 Task: Add Bulk Foods No Sugar Added Milk Chocolate Almonds to the cart.
Action: Mouse moved to (19, 55)
Screenshot: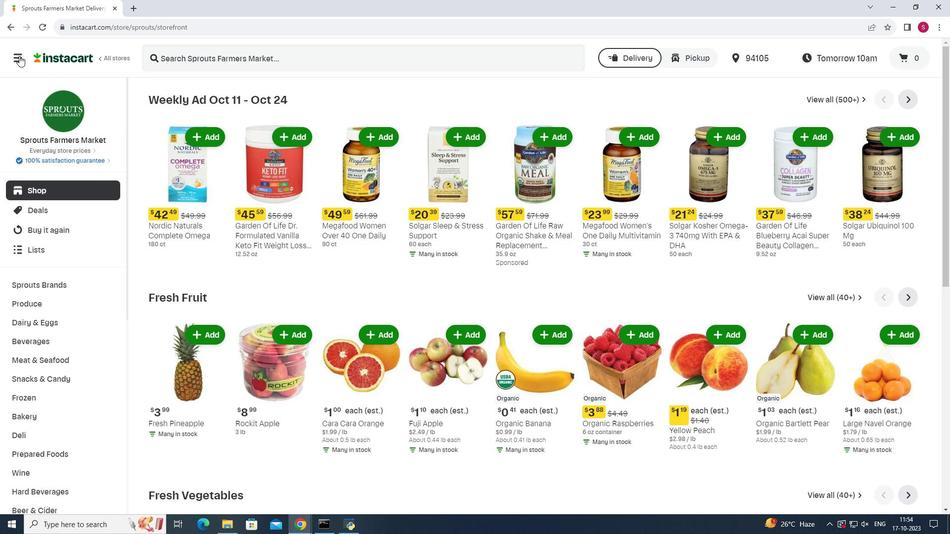 
Action: Mouse pressed left at (19, 55)
Screenshot: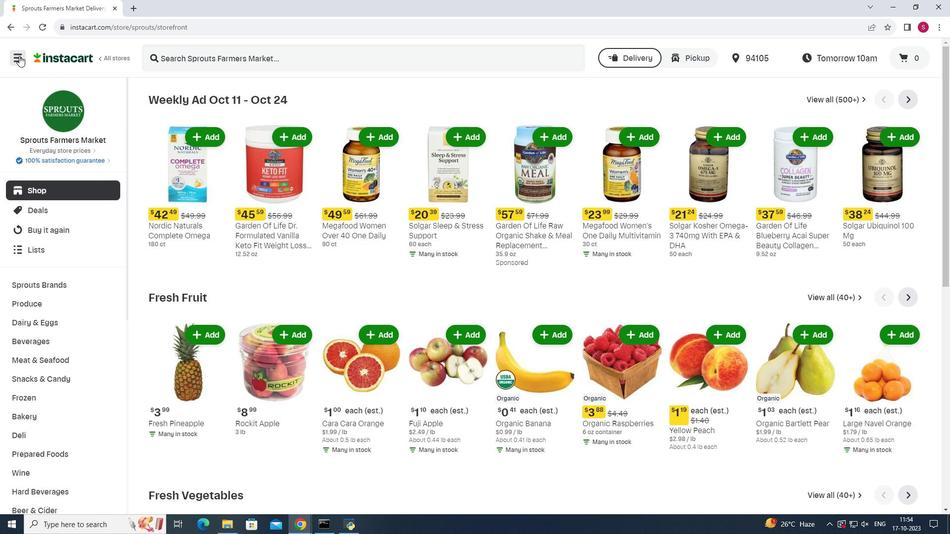 
Action: Mouse moved to (56, 259)
Screenshot: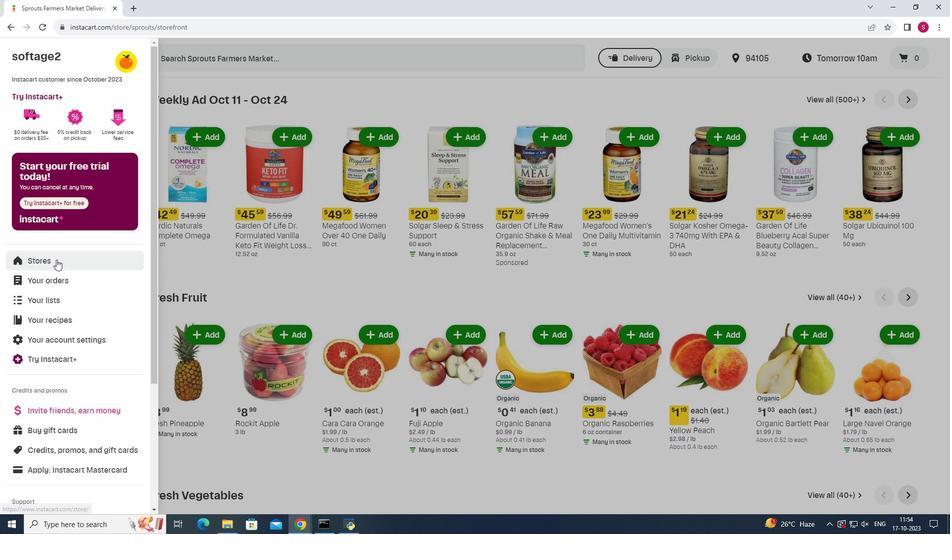 
Action: Mouse pressed left at (56, 259)
Screenshot: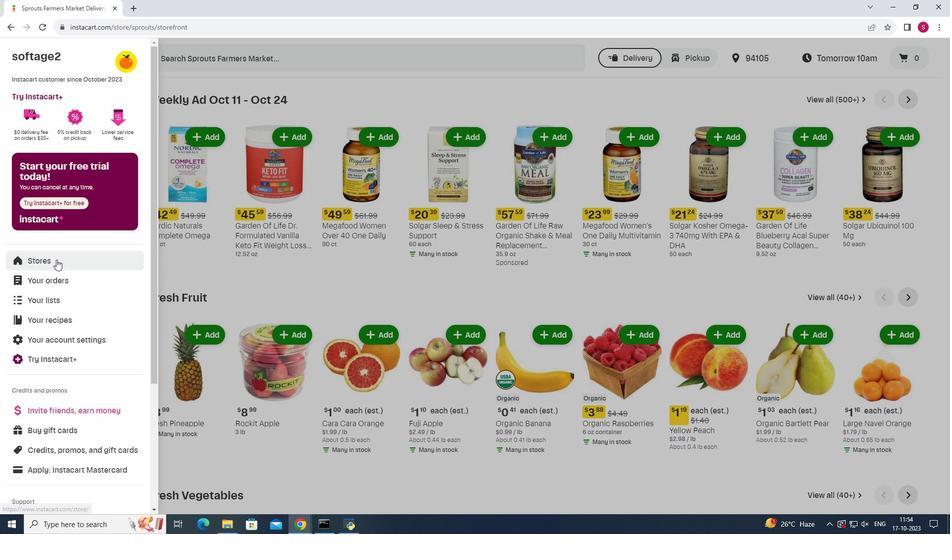 
Action: Mouse moved to (233, 88)
Screenshot: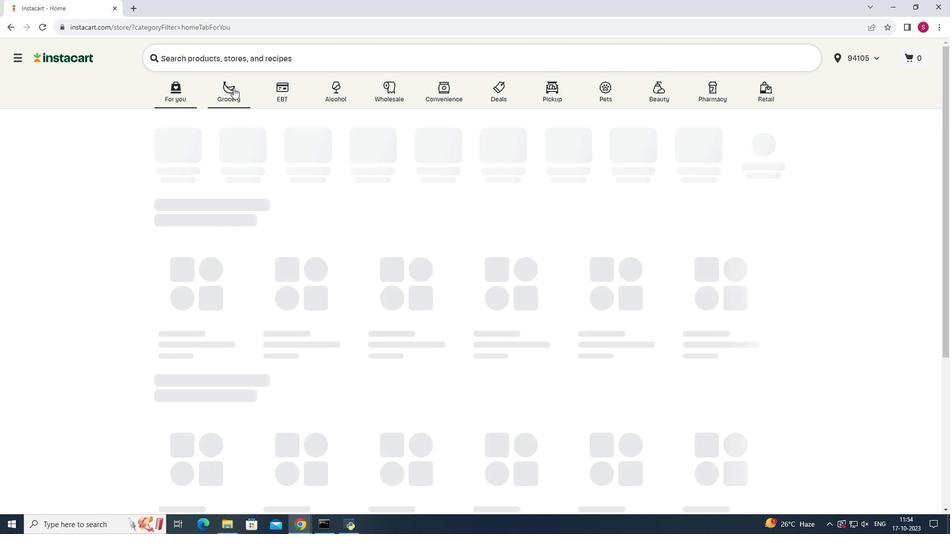 
Action: Mouse pressed left at (233, 88)
Screenshot: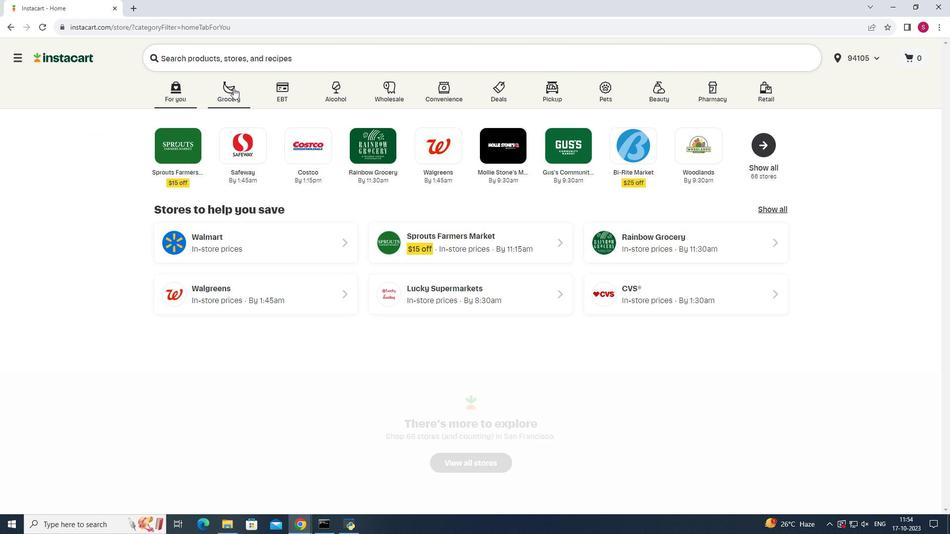 
Action: Mouse moved to (671, 135)
Screenshot: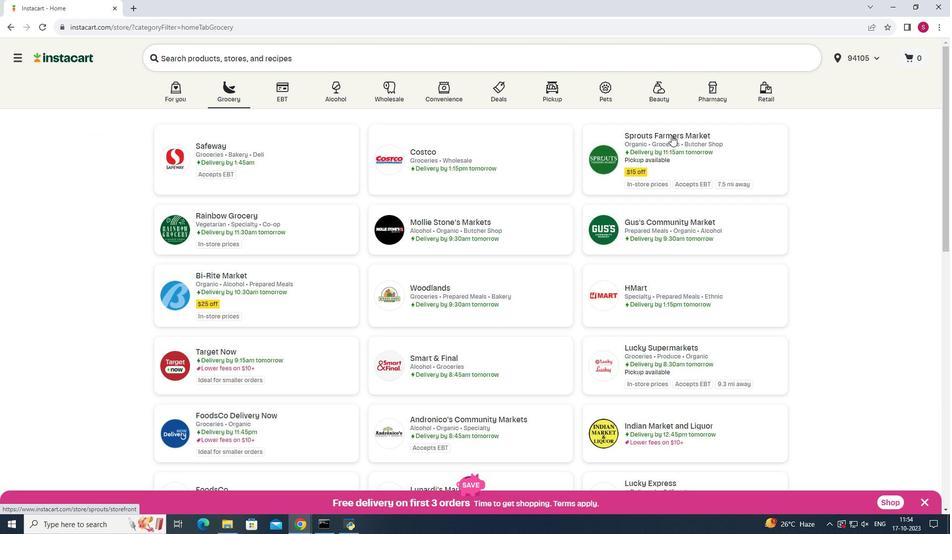 
Action: Mouse pressed left at (671, 135)
Screenshot: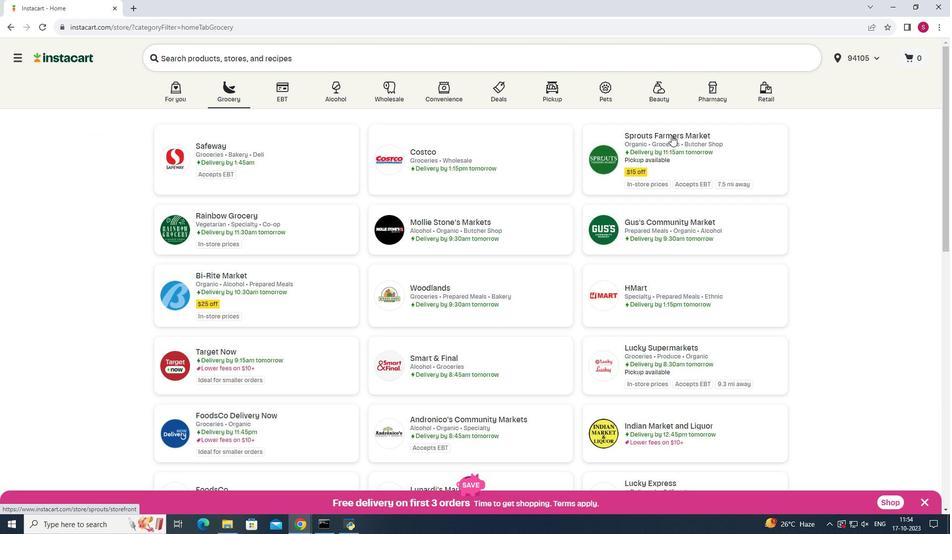 
Action: Mouse moved to (49, 381)
Screenshot: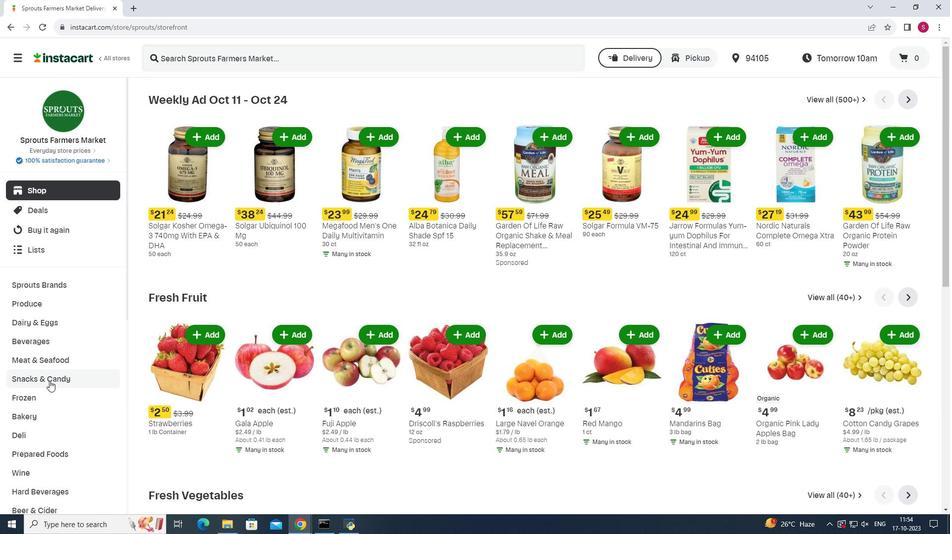 
Action: Mouse pressed left at (49, 381)
Screenshot: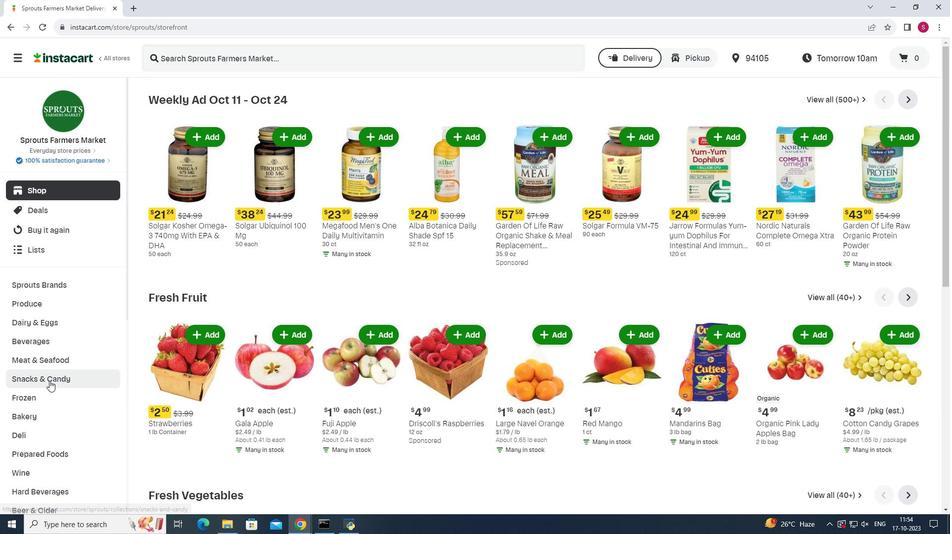 
Action: Mouse pressed left at (49, 381)
Screenshot: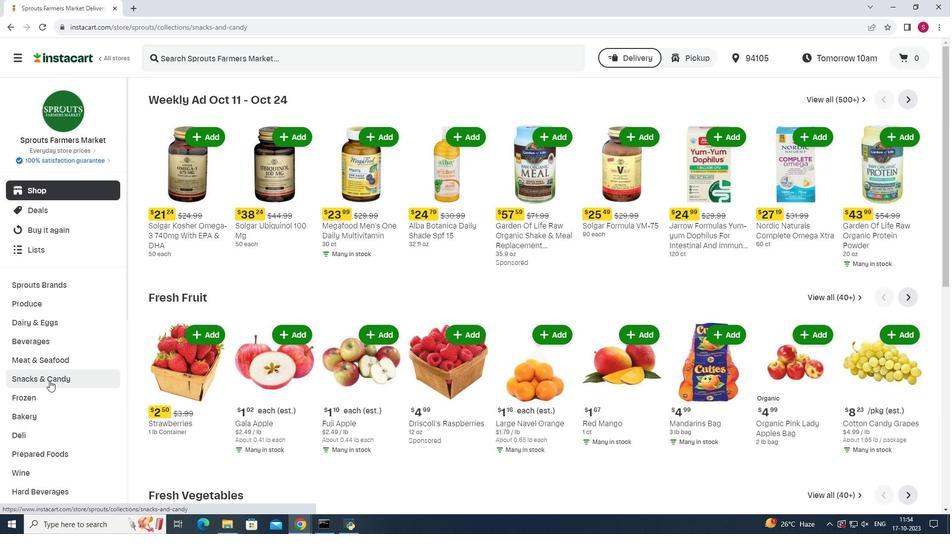 
Action: Mouse moved to (280, 121)
Screenshot: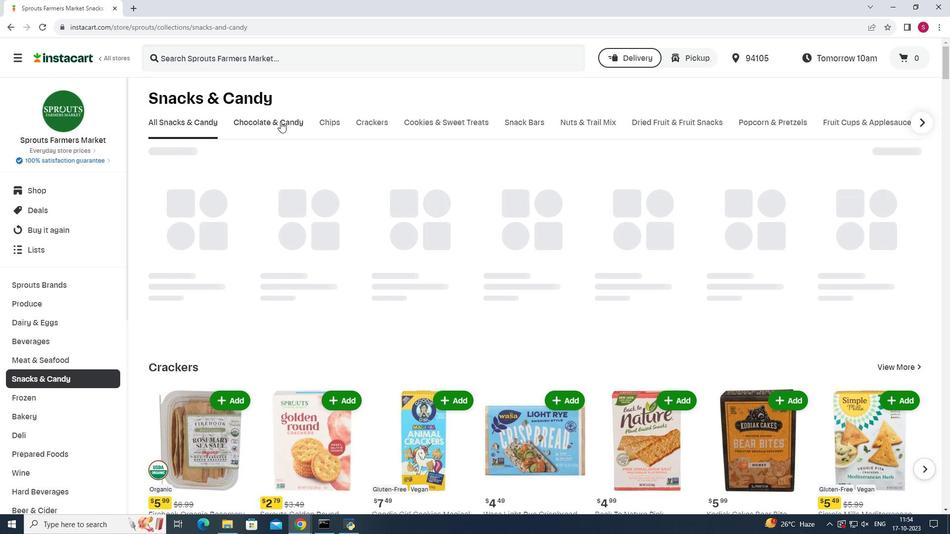 
Action: Mouse pressed left at (280, 121)
Screenshot: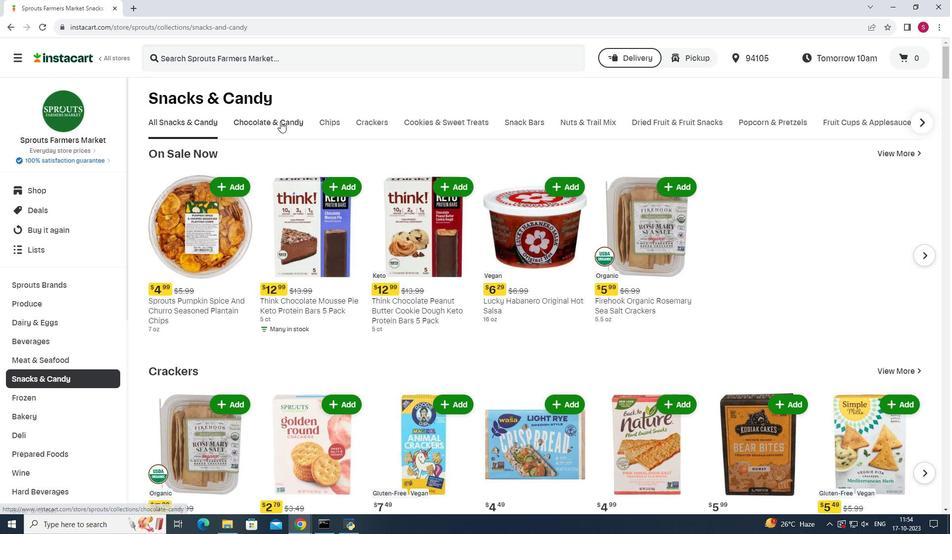 
Action: Mouse moved to (237, 169)
Screenshot: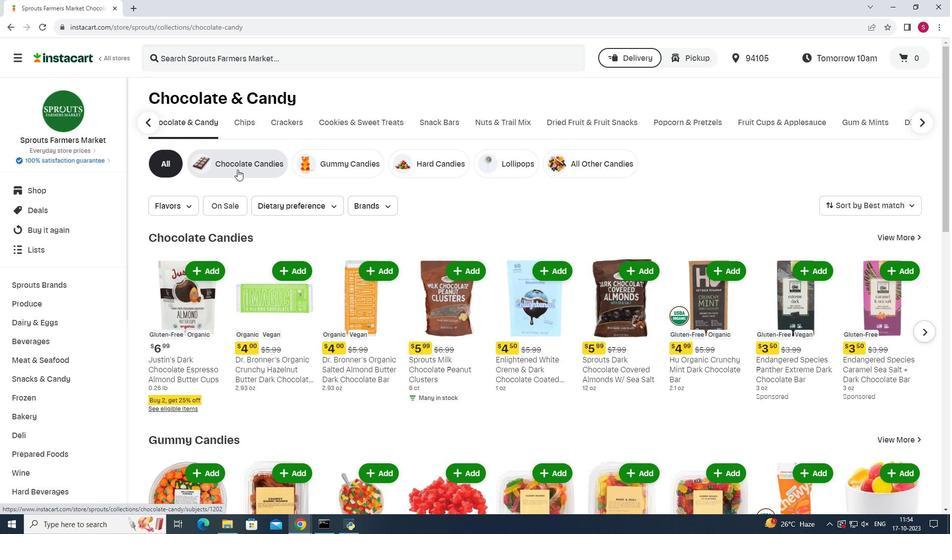 
Action: Mouse pressed left at (237, 169)
Screenshot: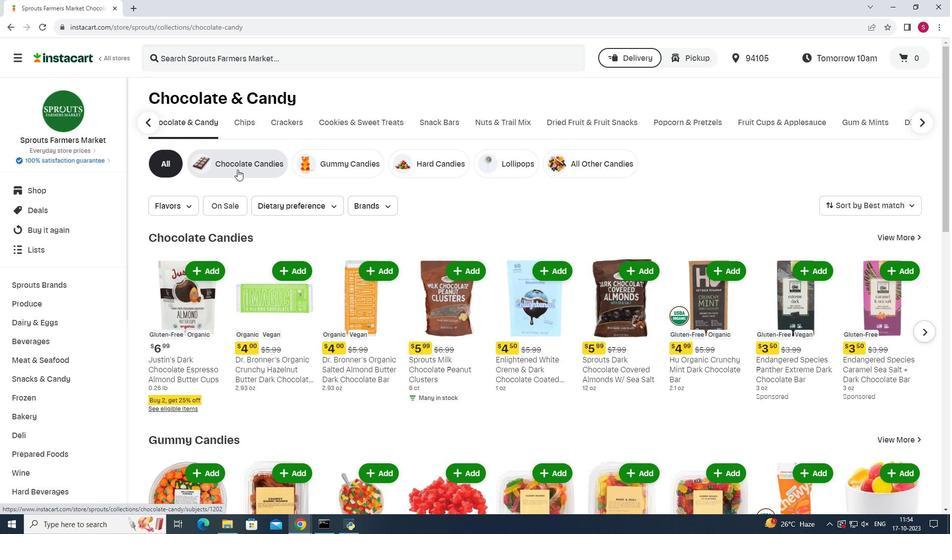 
Action: Mouse moved to (357, 52)
Screenshot: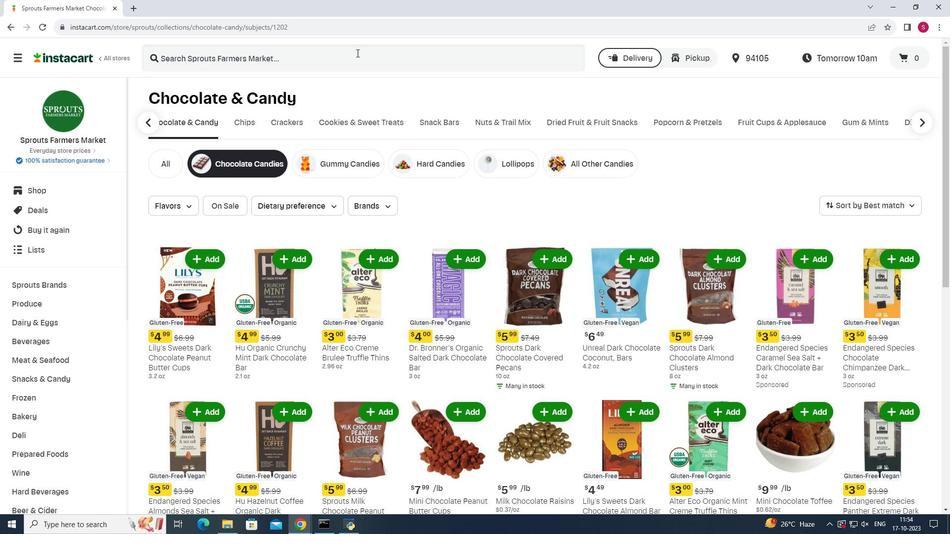 
Action: Mouse pressed left at (357, 52)
Screenshot: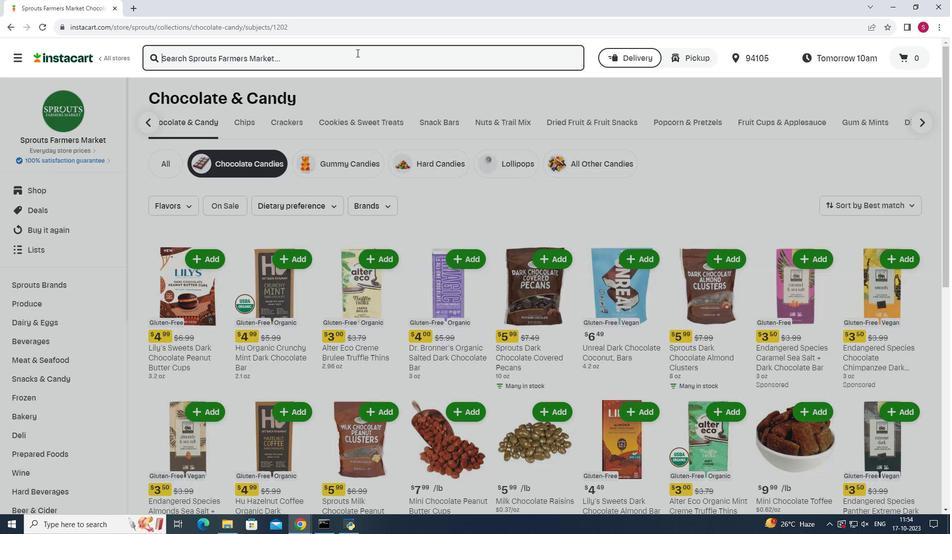 
Action: Key pressed <Key.shift>Bulk<Key.space><Key.shift>Foods<Key.space><Key.shift>No<Key.space><Key.shift>Sugar<Key.space><Key.shift>Added<Key.space><Key.shift>Milk<Key.space><Key.shift><Key.shift>Chocolate<Key.space><Key.shift>Almons\d<Key.backspace><Key.backspace><Key.backspace>s<Key.backspace>ds<Key.enter>
Screenshot: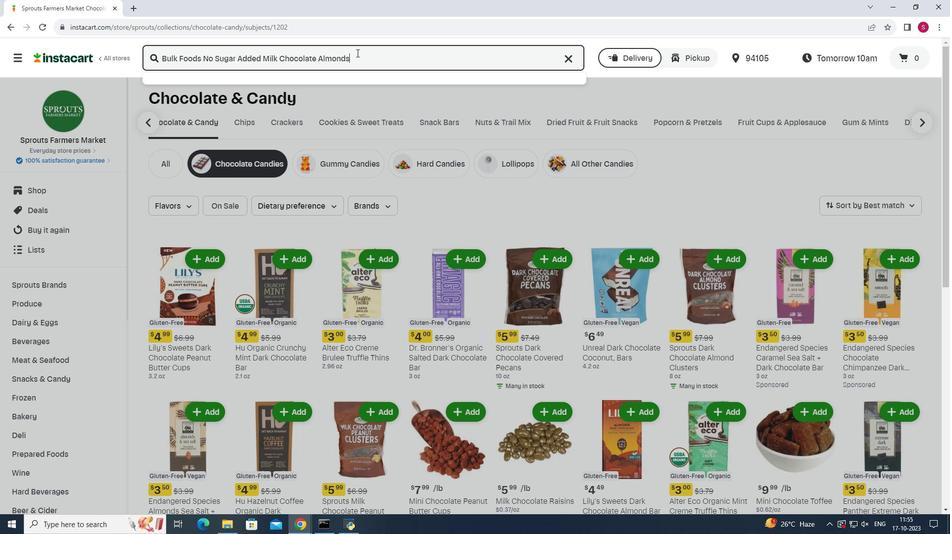 
Action: Mouse moved to (276, 142)
Screenshot: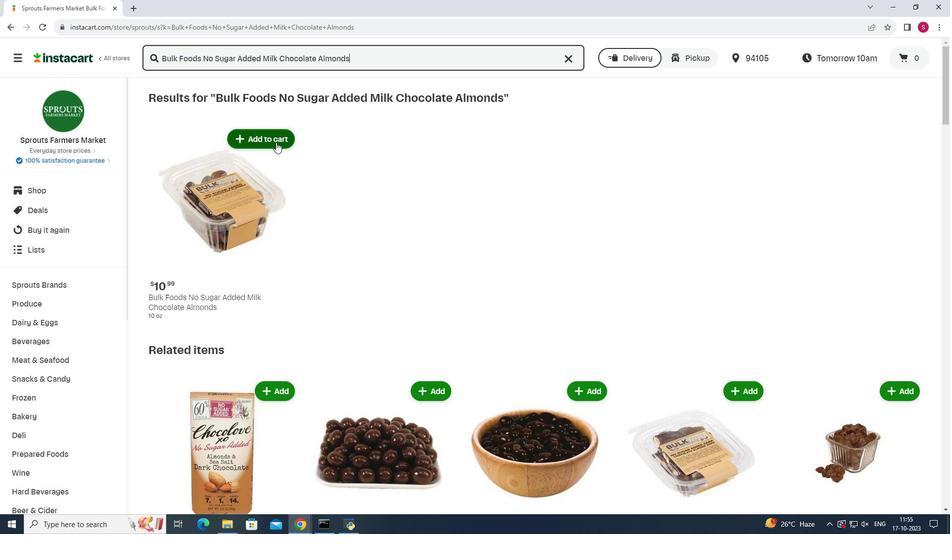 
Action: Mouse pressed left at (276, 142)
Screenshot: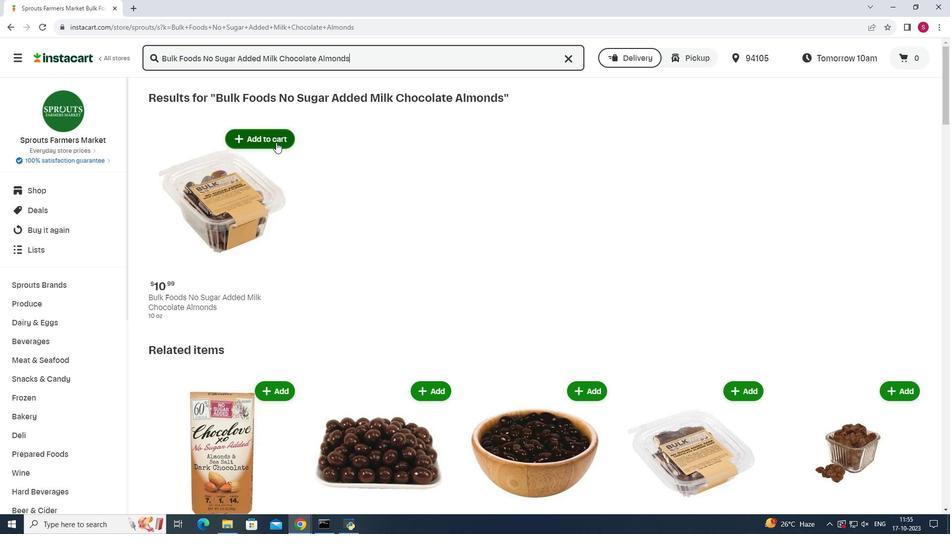 
Action: Mouse moved to (496, 144)
Screenshot: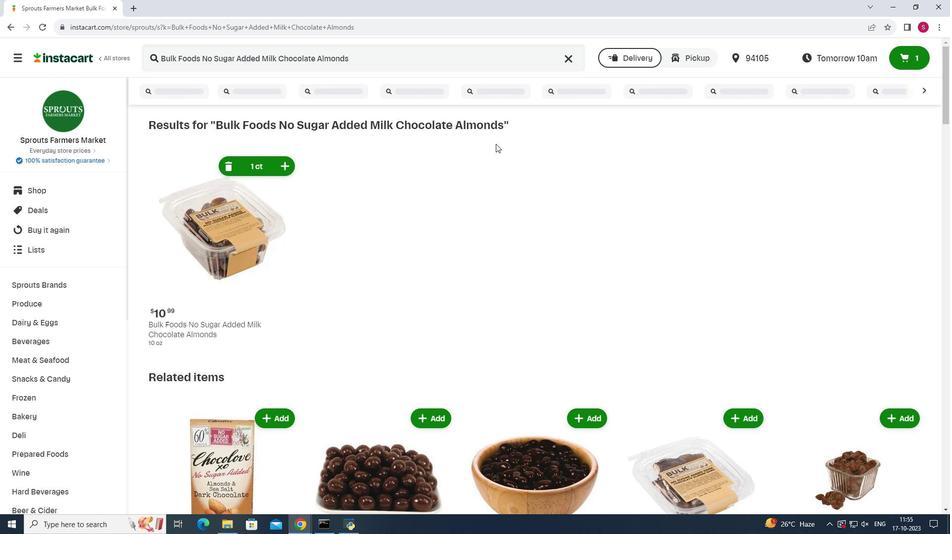 
